 Task: Add a dentist appointment for a dental extraction on the 8th at 3:00 PM.
Action: Mouse moved to (12, 20)
Screenshot: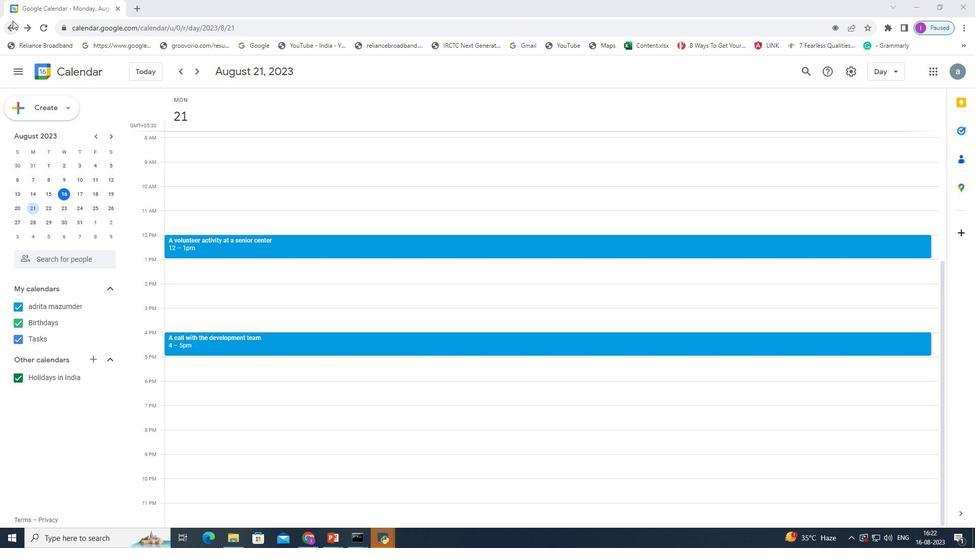 
Action: Mouse pressed left at (12, 20)
Screenshot: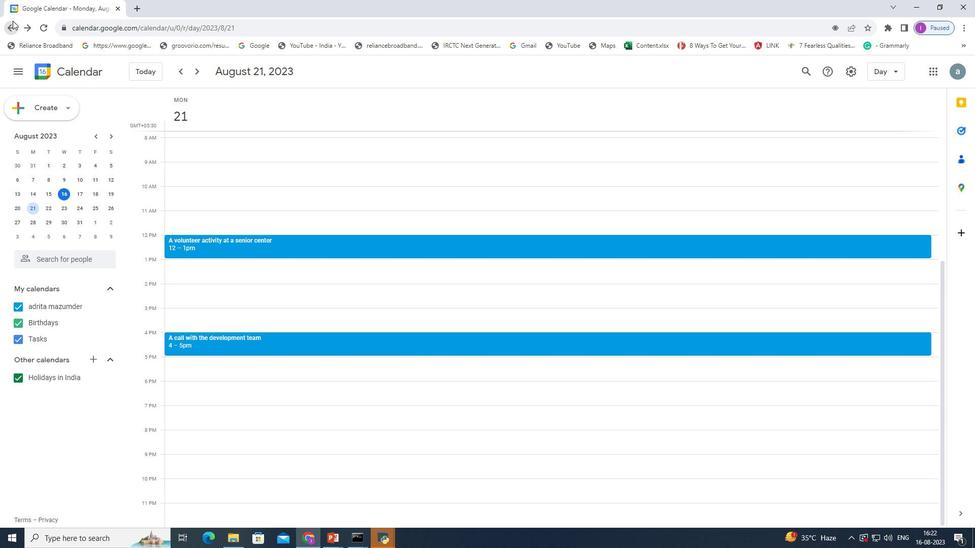
Action: Mouse pressed left at (12, 20)
Screenshot: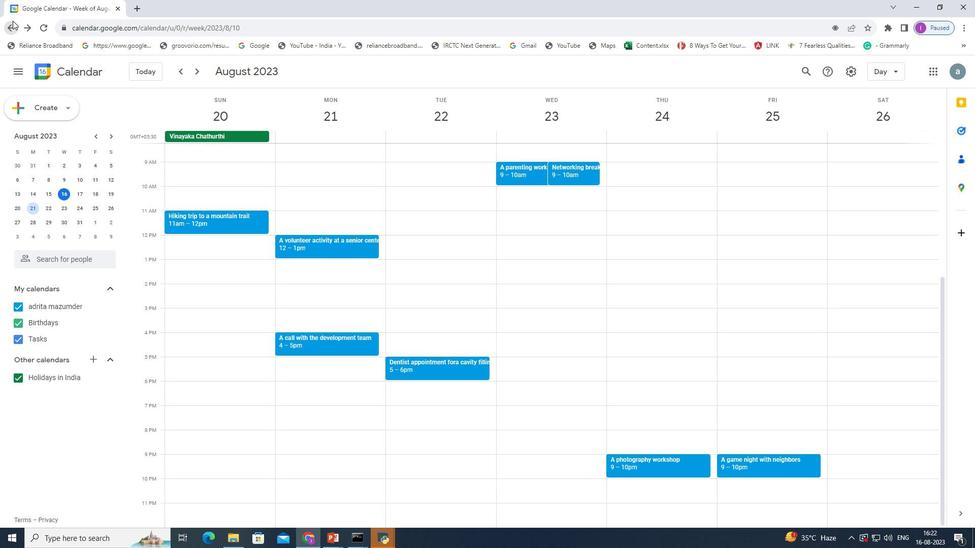 
Action: Mouse moved to (50, 178)
Screenshot: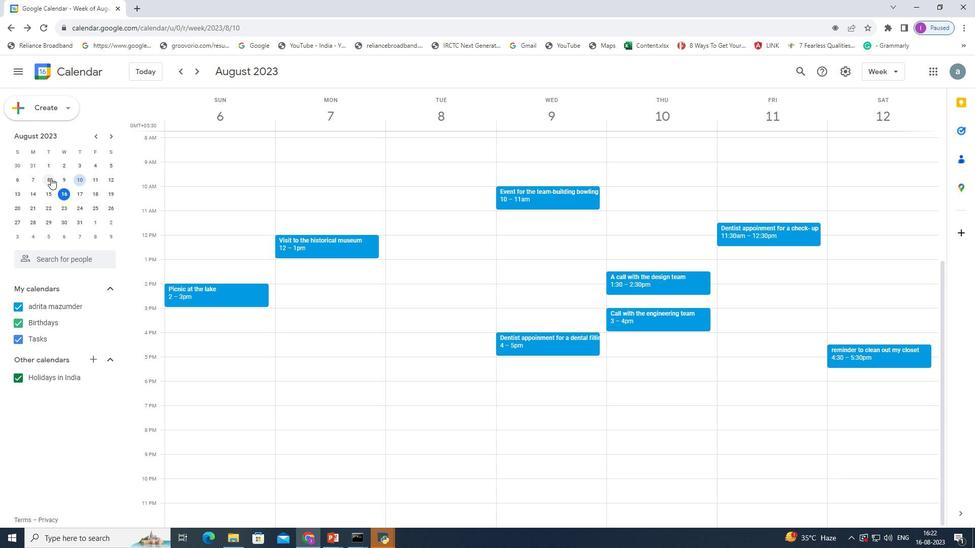 
Action: Mouse pressed left at (50, 178)
Screenshot: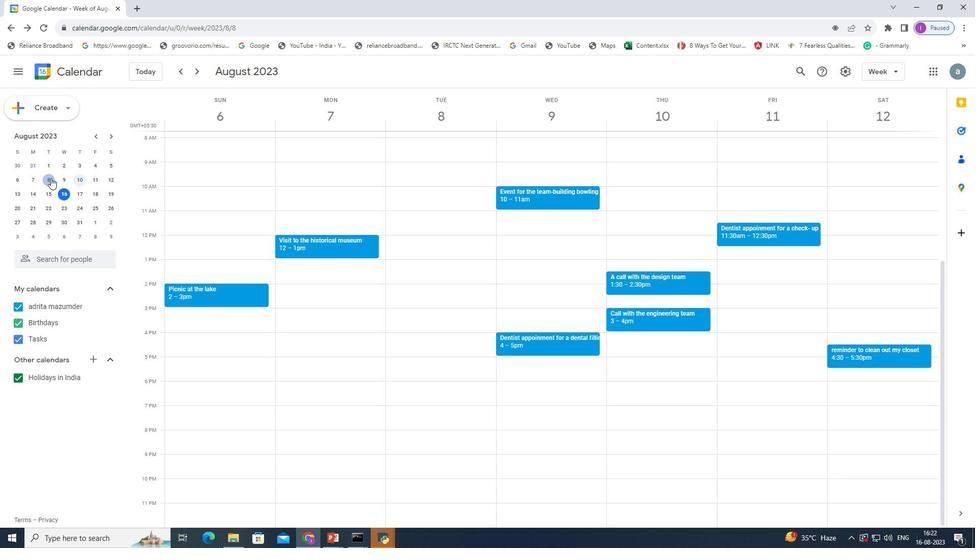 
Action: Mouse pressed left at (50, 178)
Screenshot: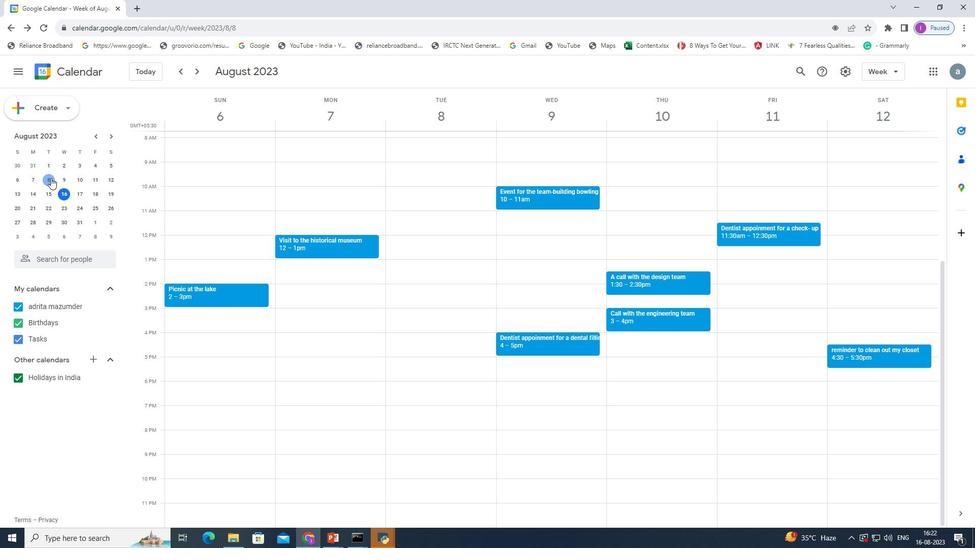
Action: Mouse moved to (178, 316)
Screenshot: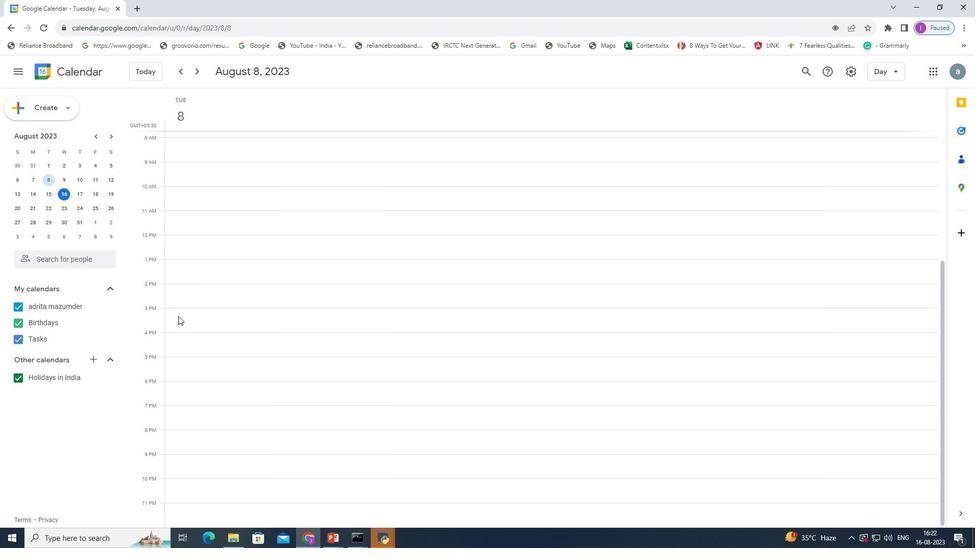
Action: Mouse pressed left at (178, 316)
Screenshot: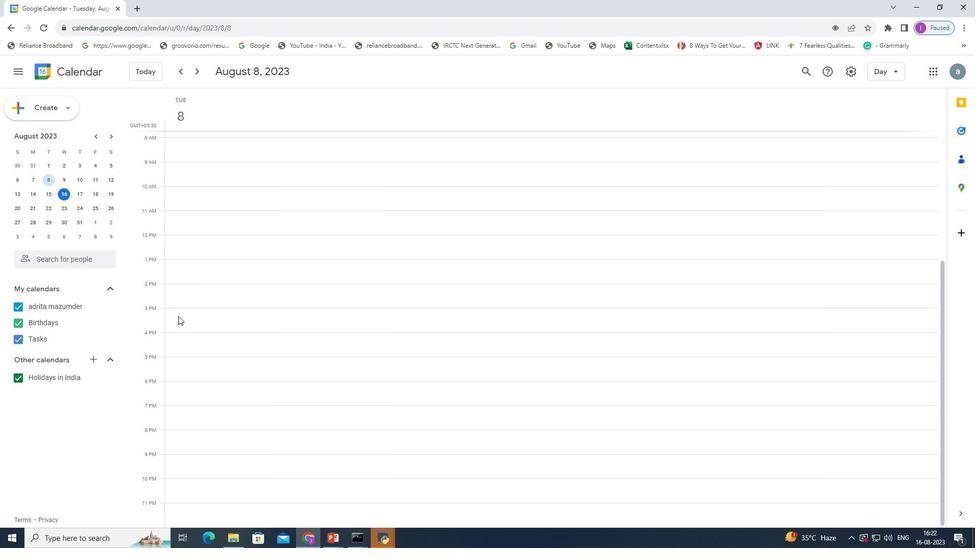 
Action: Mouse moved to (475, 193)
Screenshot: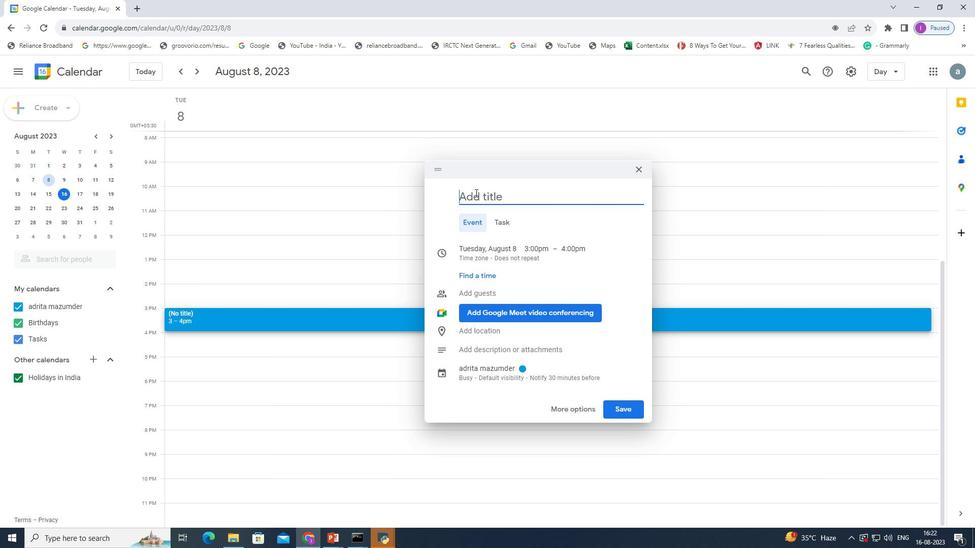 
Action: Mouse pressed left at (475, 193)
Screenshot: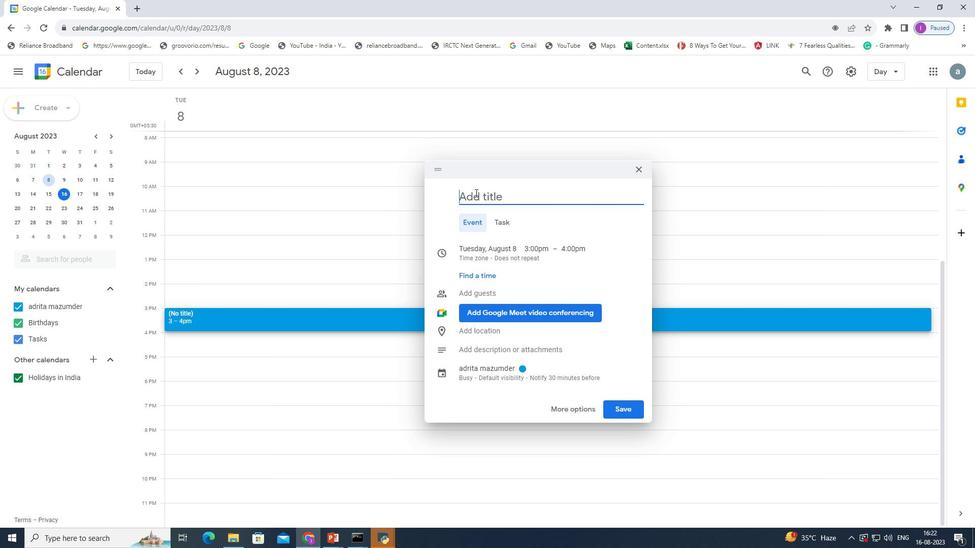 
Action: Key pressed a<Key.space>dentist<Key.space>appoinment<Key.space>for<Key.space>a<Key.space>dental<Key.space>extraction
Screenshot: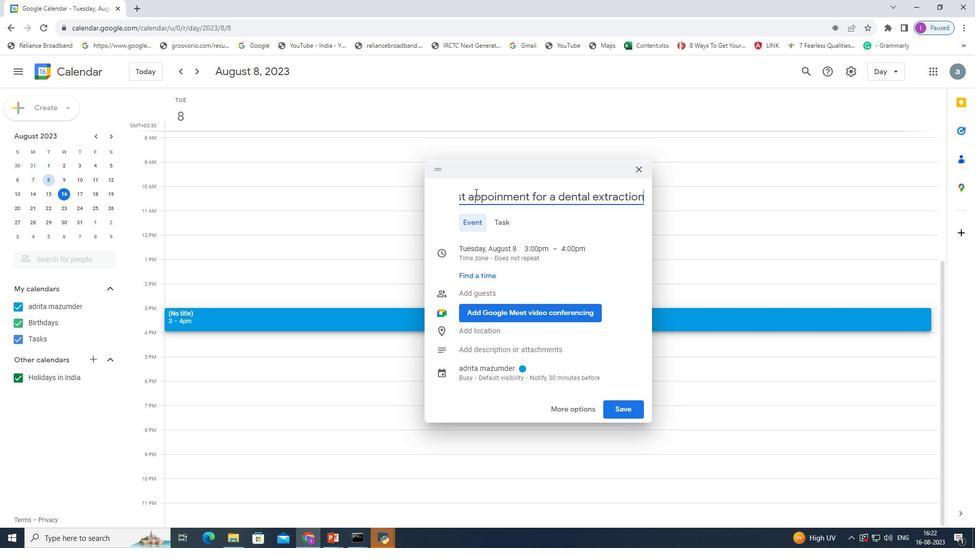 
Action: Mouse moved to (623, 403)
Screenshot: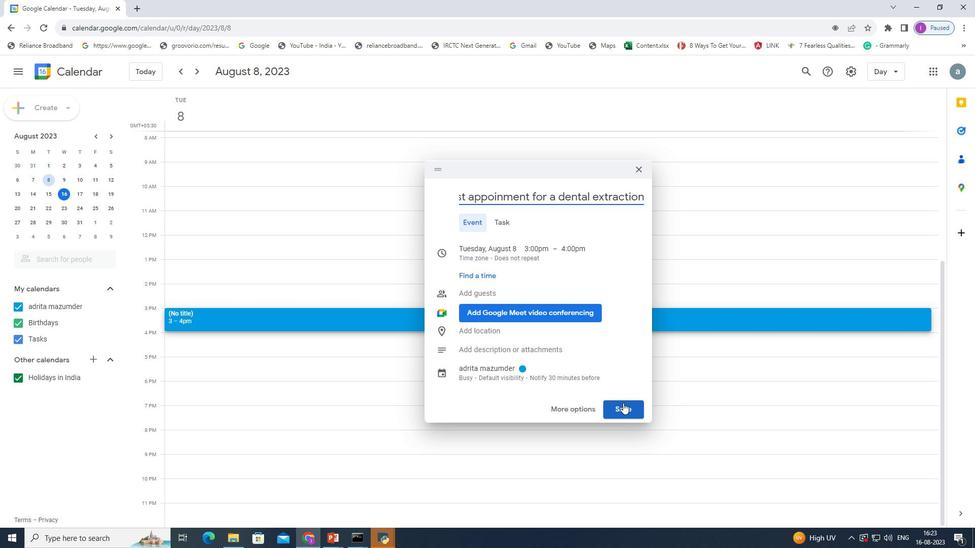 
Action: Mouse pressed left at (623, 403)
Screenshot: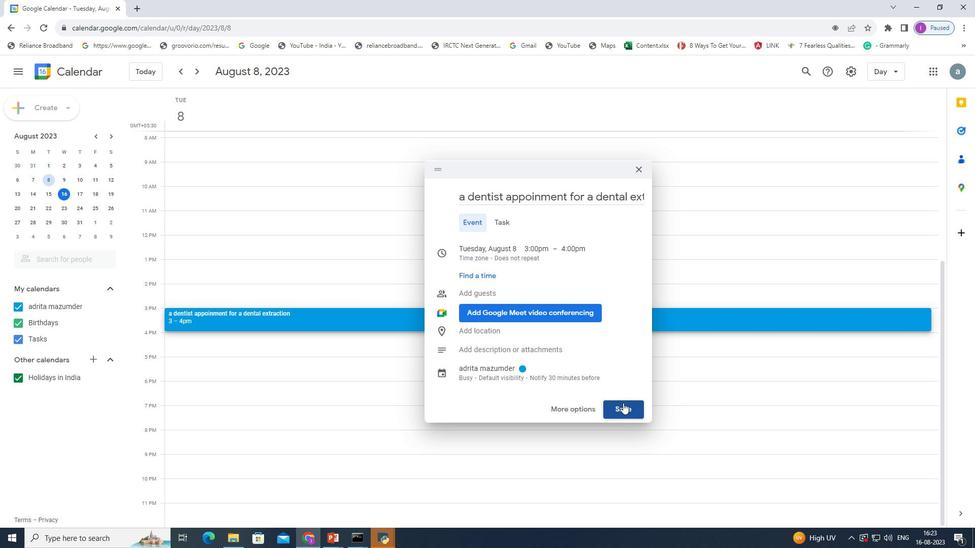 
Action: Mouse moved to (587, 403)
Screenshot: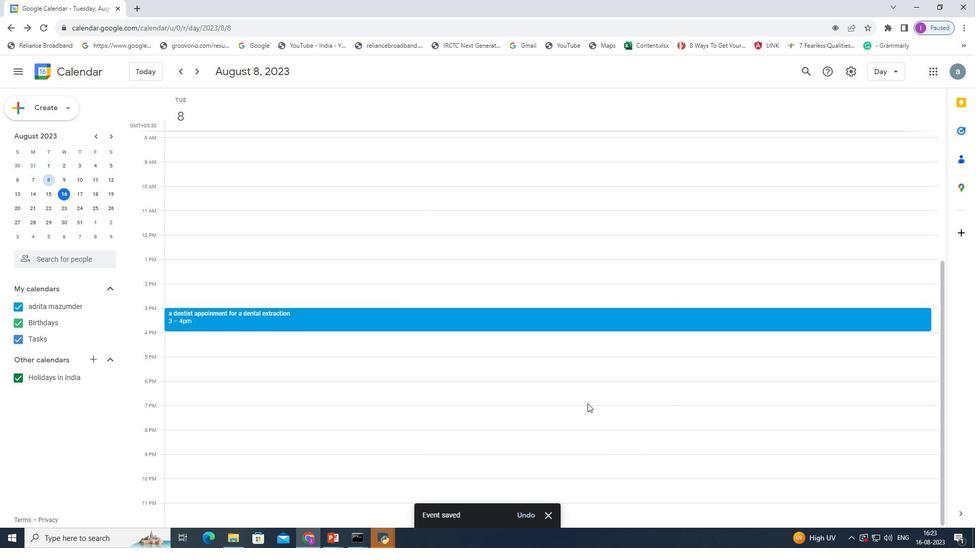 
